 Task: Find emails with "Meeting Agenda" in the subject.
Action: Mouse moved to (633, 78)
Screenshot: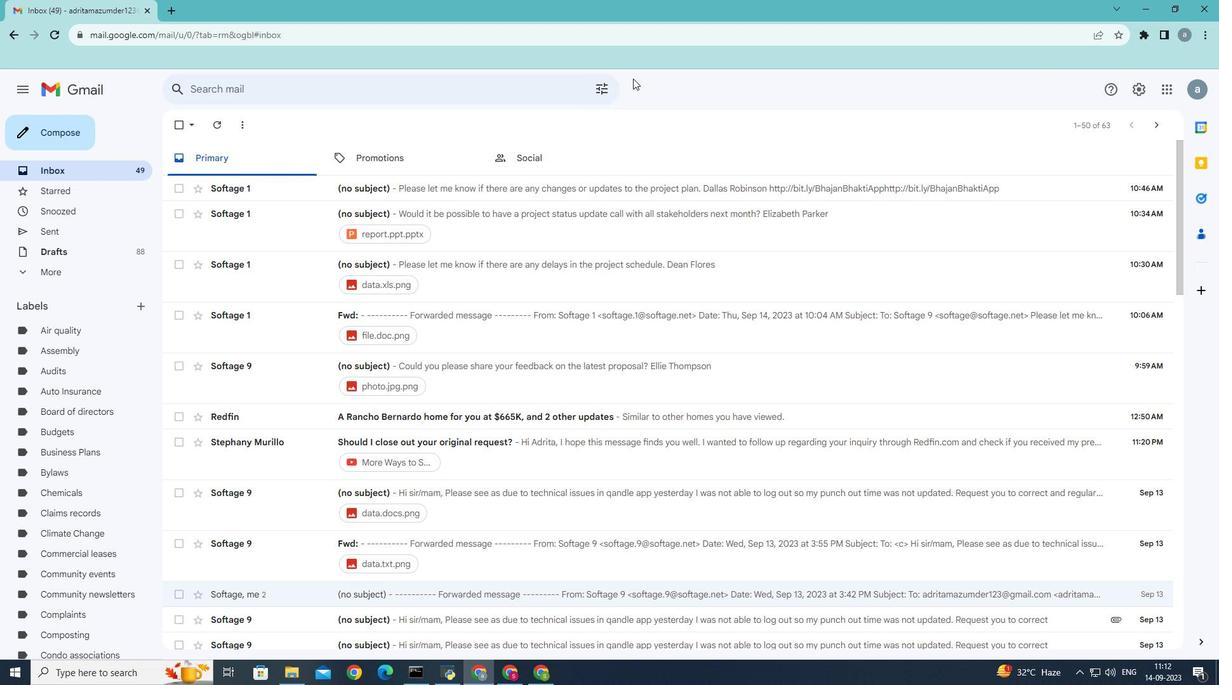 
Action: Mouse pressed left at (633, 78)
Screenshot: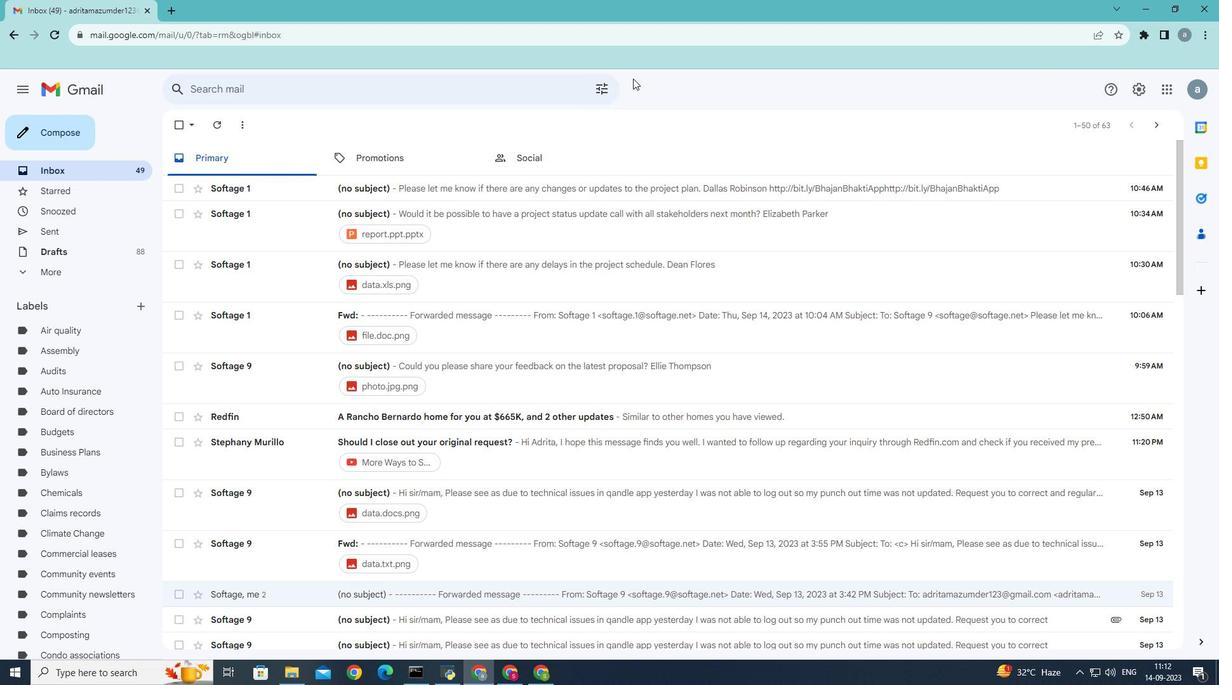 
Action: Mouse moved to (603, 92)
Screenshot: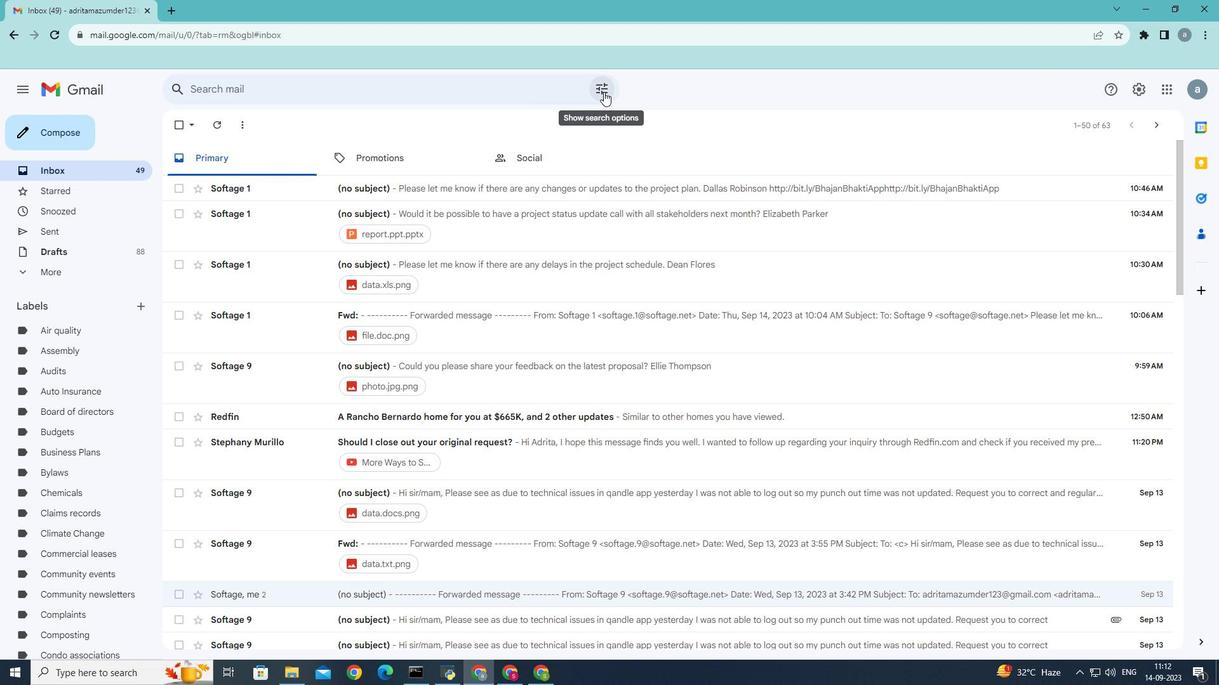 
Action: Mouse pressed left at (603, 92)
Screenshot: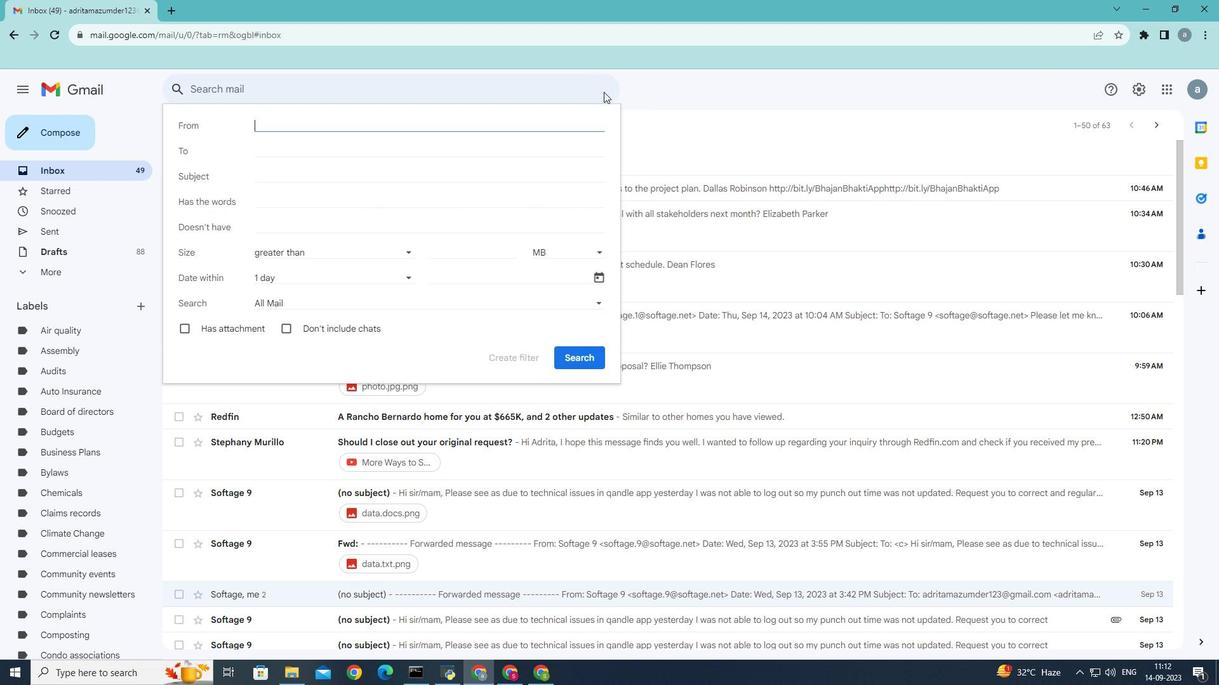 
Action: Mouse moved to (262, 170)
Screenshot: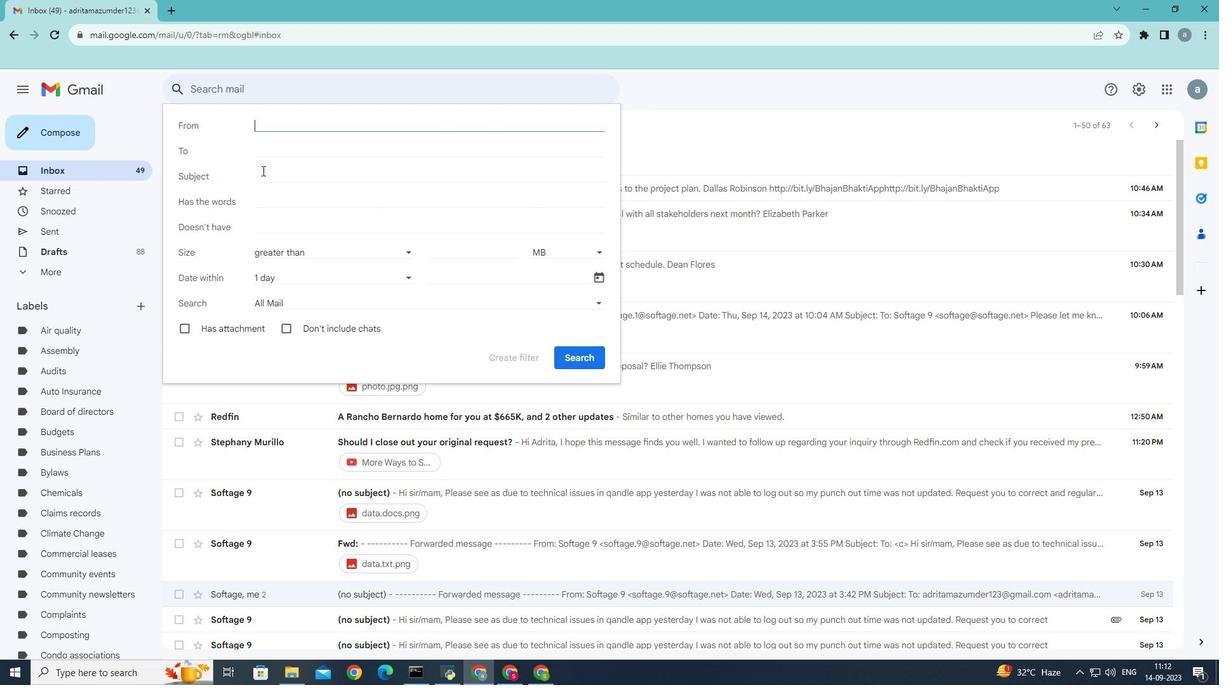 
Action: Mouse pressed left at (262, 170)
Screenshot: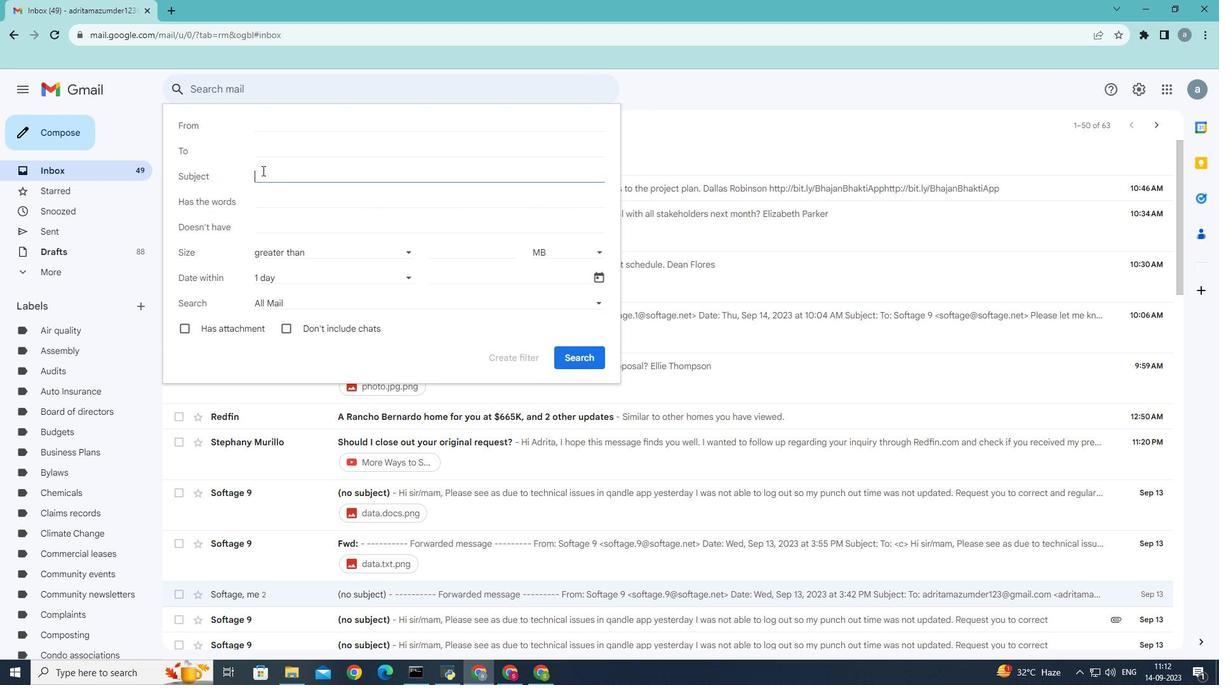 
Action: Key pressed meeting<Key.space>agenda
Screenshot: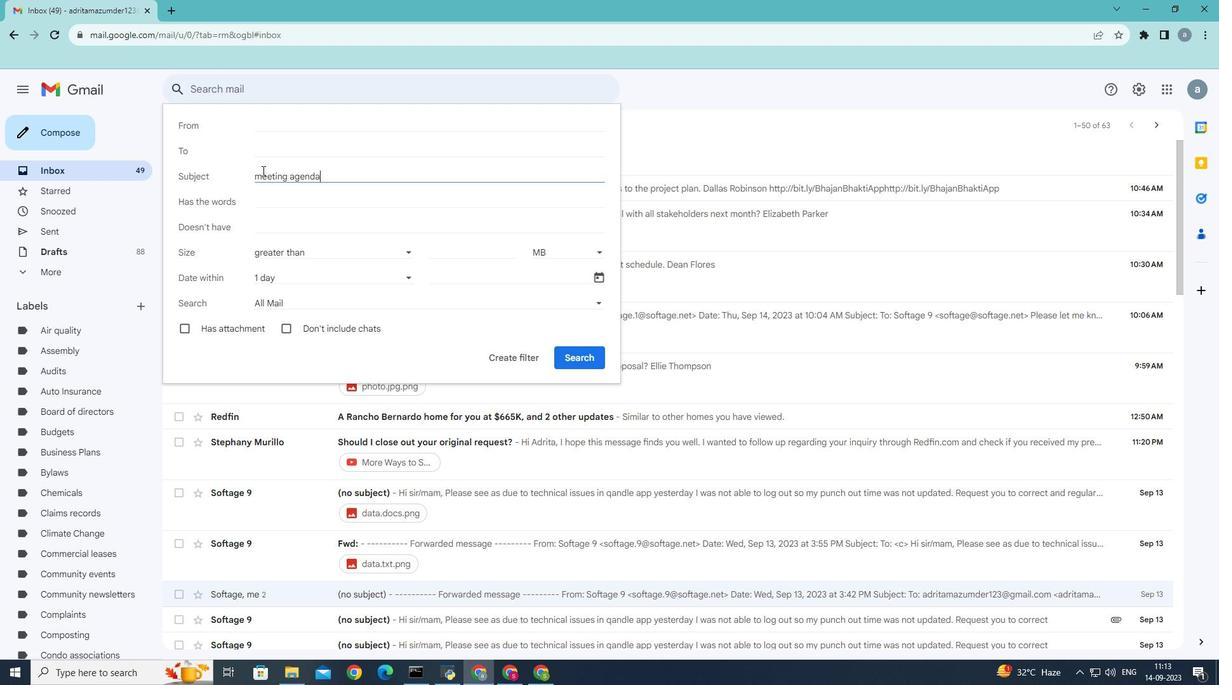 
Action: Mouse moved to (584, 361)
Screenshot: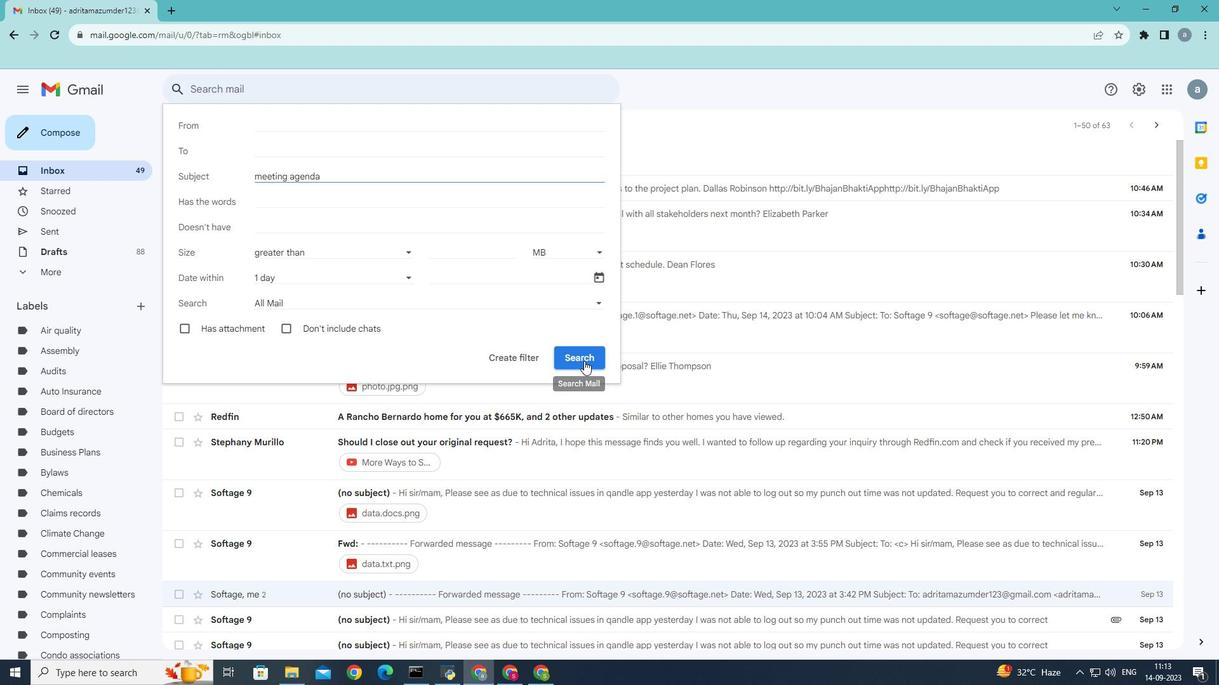 
Action: Mouse pressed left at (584, 361)
Screenshot: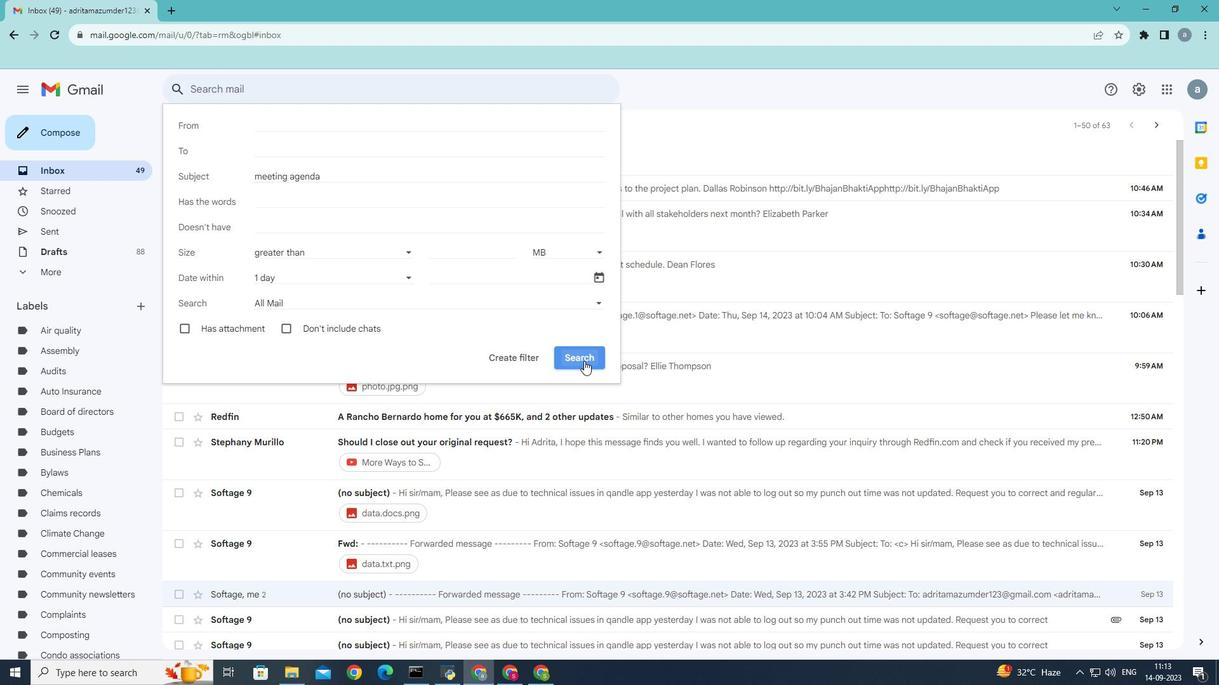 
Action: Mouse moved to (797, 280)
Screenshot: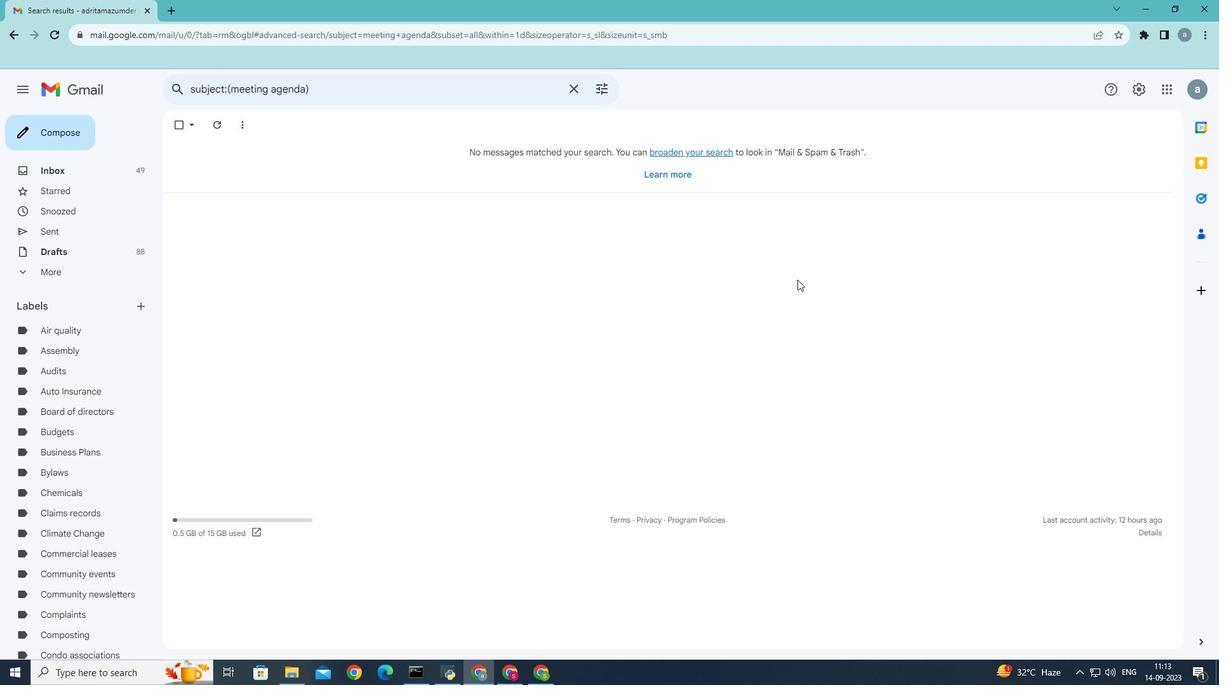 
